 Task: Create List Leadership in Board Public Speaking Tips to Workspace Cash Management. Create List Mentoring in Board User Research to Workspace Cash Management. Create List Coaching in Board Customer Service Knowledge Base Development and Management to Workspace Cash Management
Action: Mouse moved to (97, 302)
Screenshot: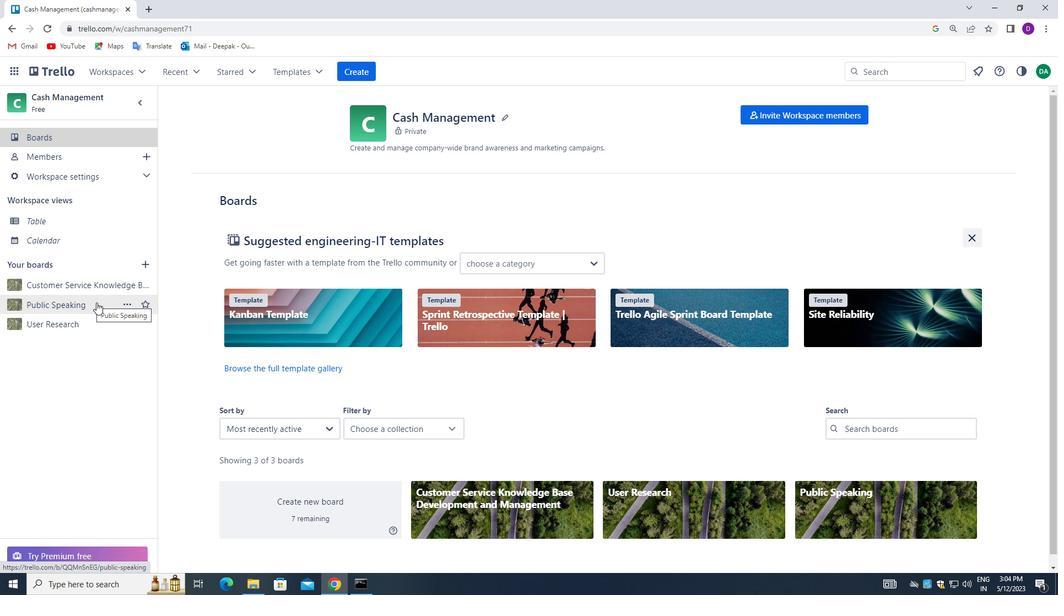 
Action: Mouse pressed left at (97, 302)
Screenshot: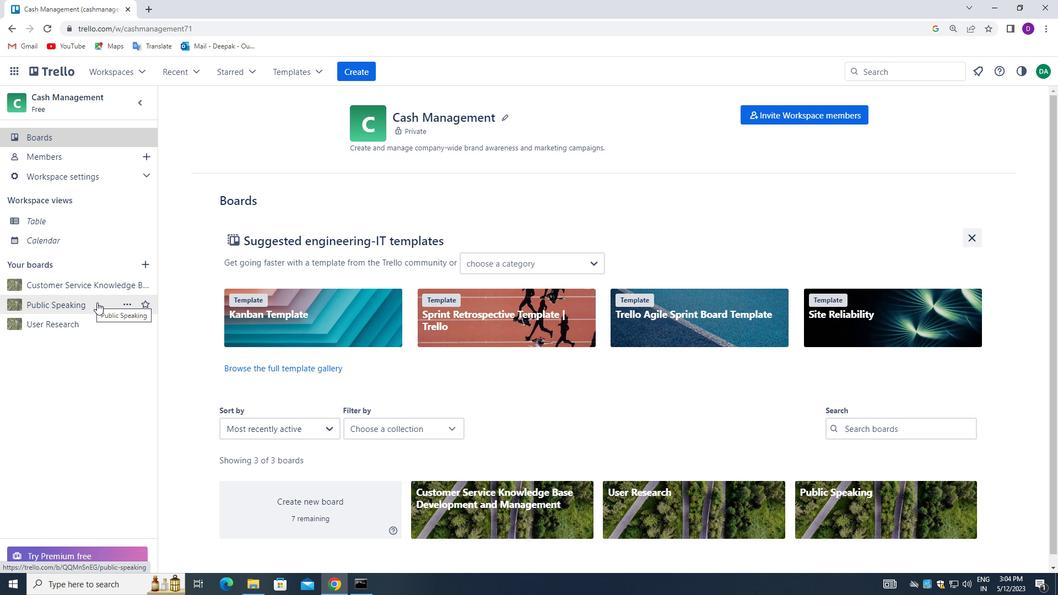 
Action: Mouse moved to (203, 138)
Screenshot: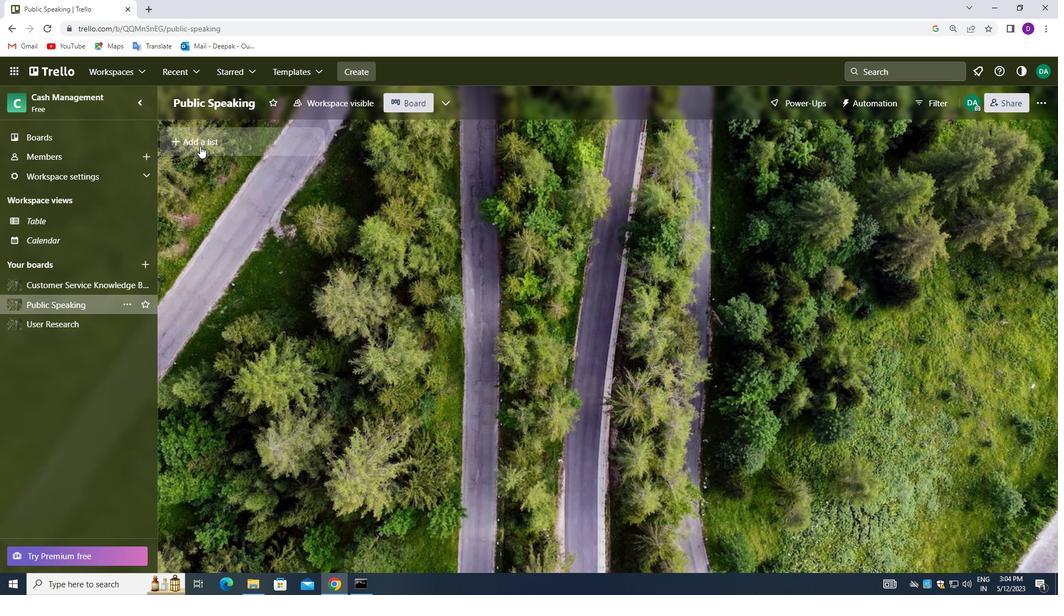 
Action: Mouse pressed left at (203, 138)
Screenshot: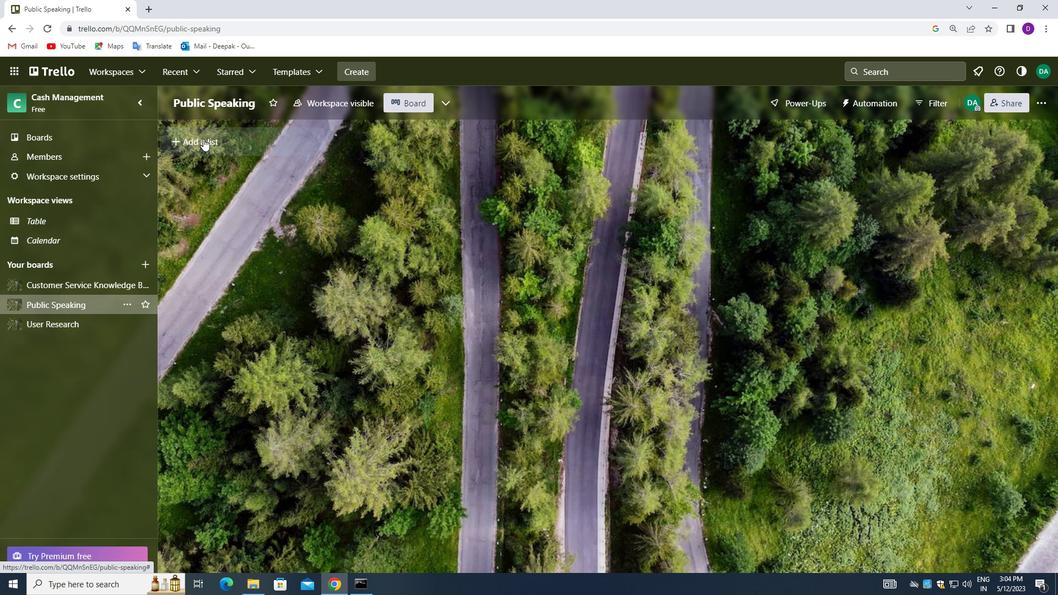 
Action: Mouse moved to (203, 148)
Screenshot: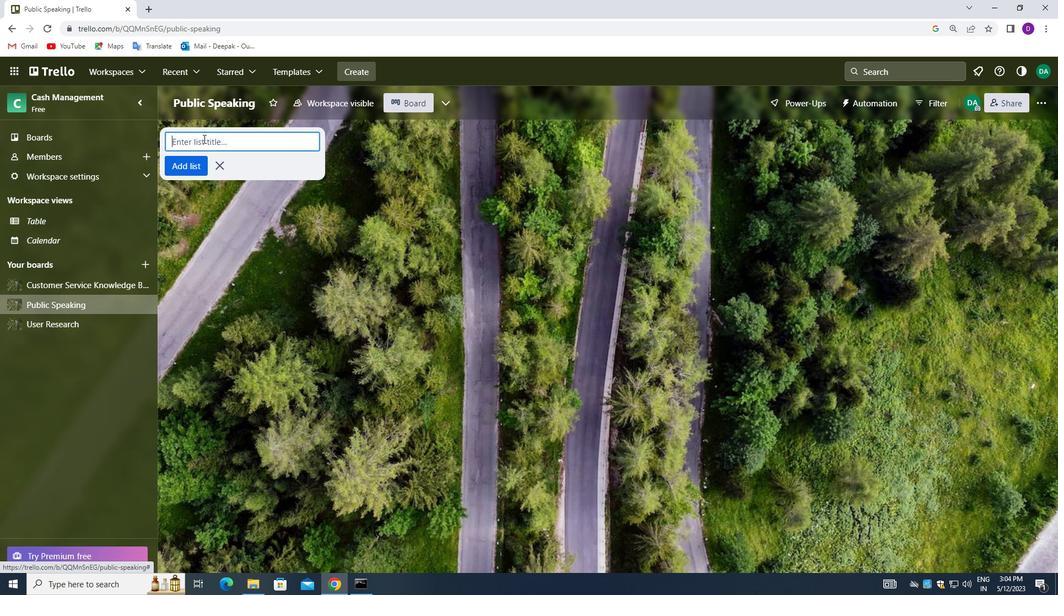 
Action: Key pressed <Key.shift>LEADERSHIP
Screenshot: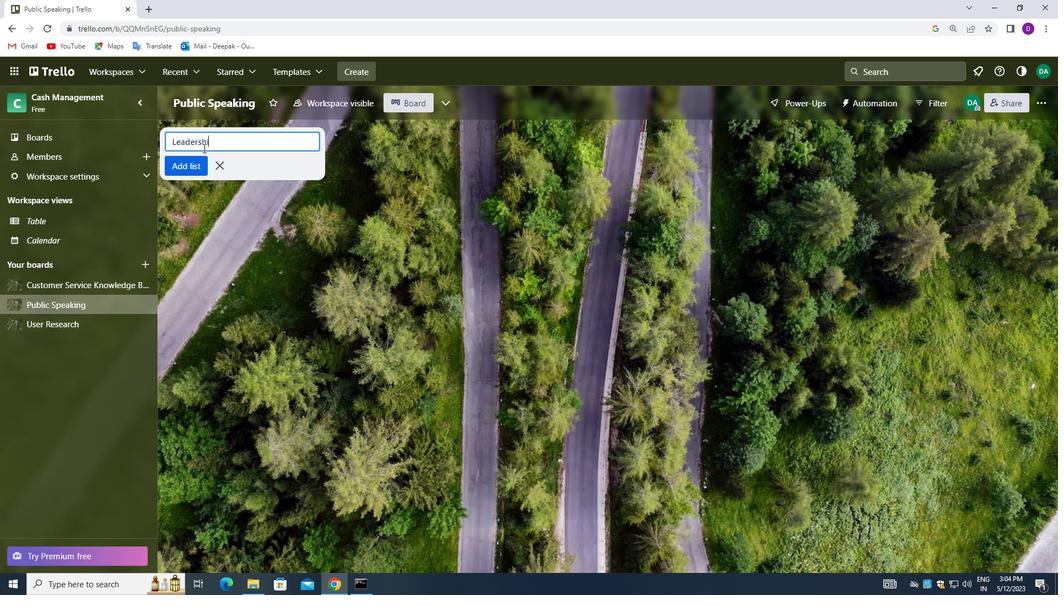 
Action: Mouse moved to (185, 164)
Screenshot: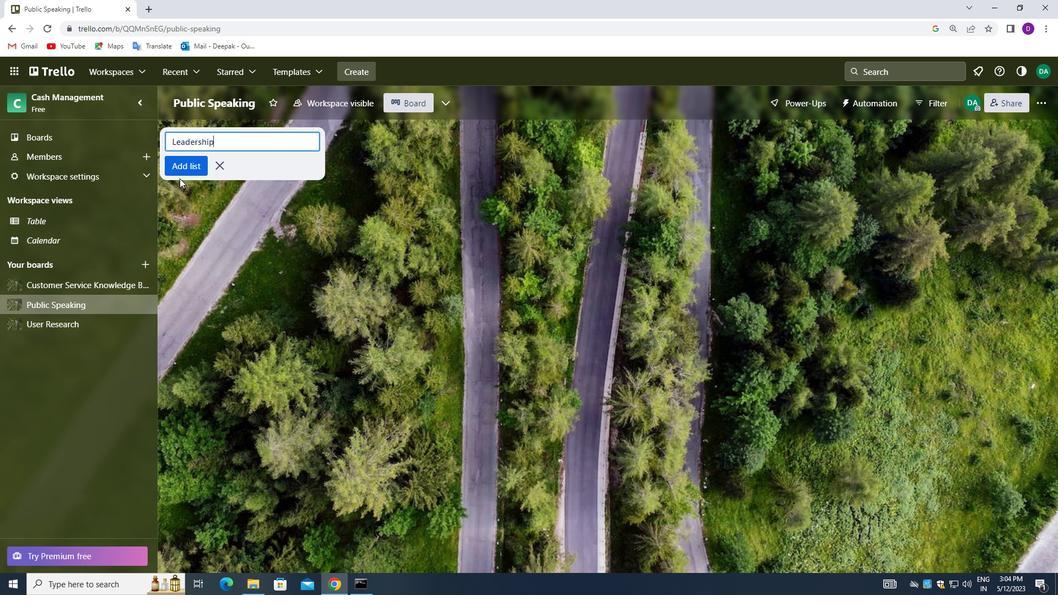 
Action: Mouse pressed left at (185, 164)
Screenshot: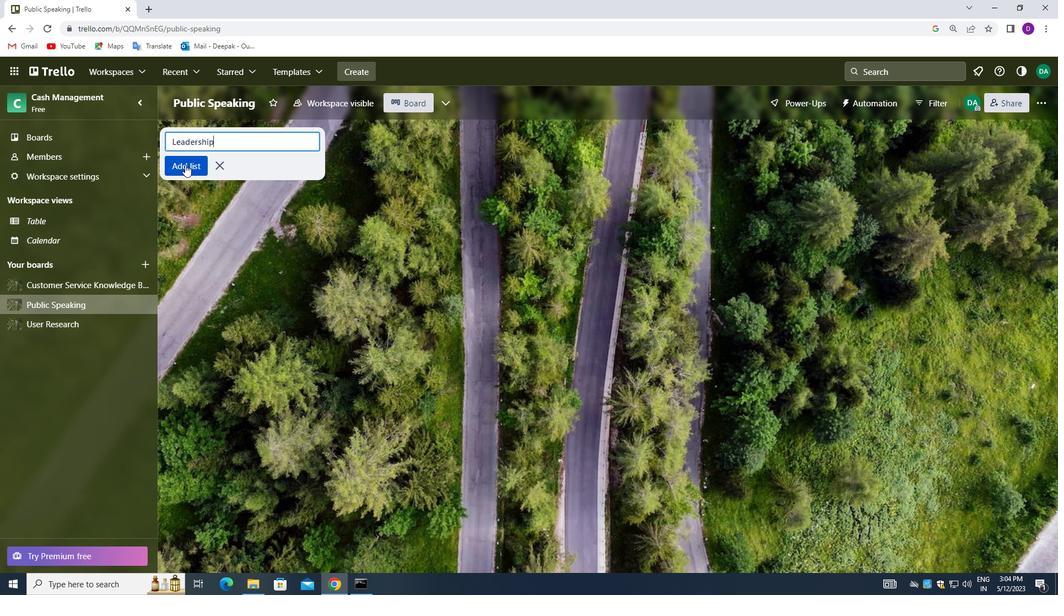 
Action: Mouse moved to (61, 318)
Screenshot: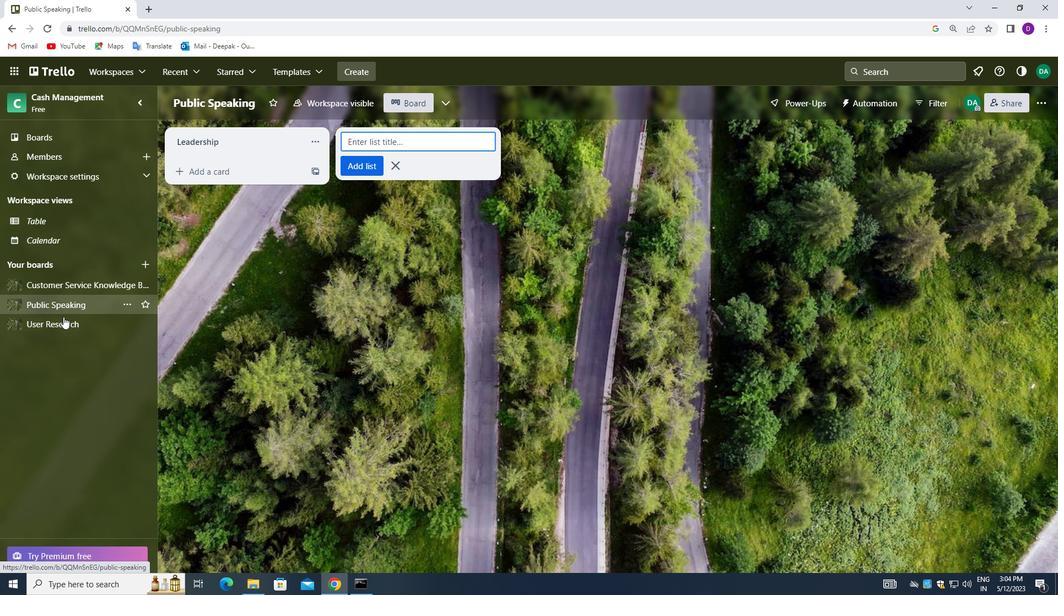 
Action: Mouse pressed left at (61, 318)
Screenshot: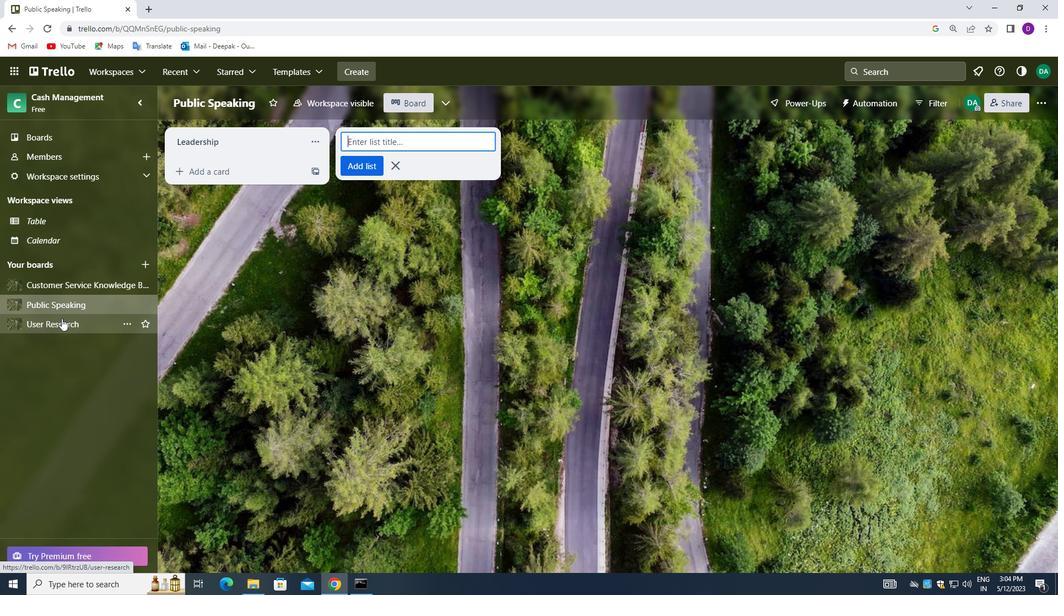 
Action: Mouse moved to (105, 333)
Screenshot: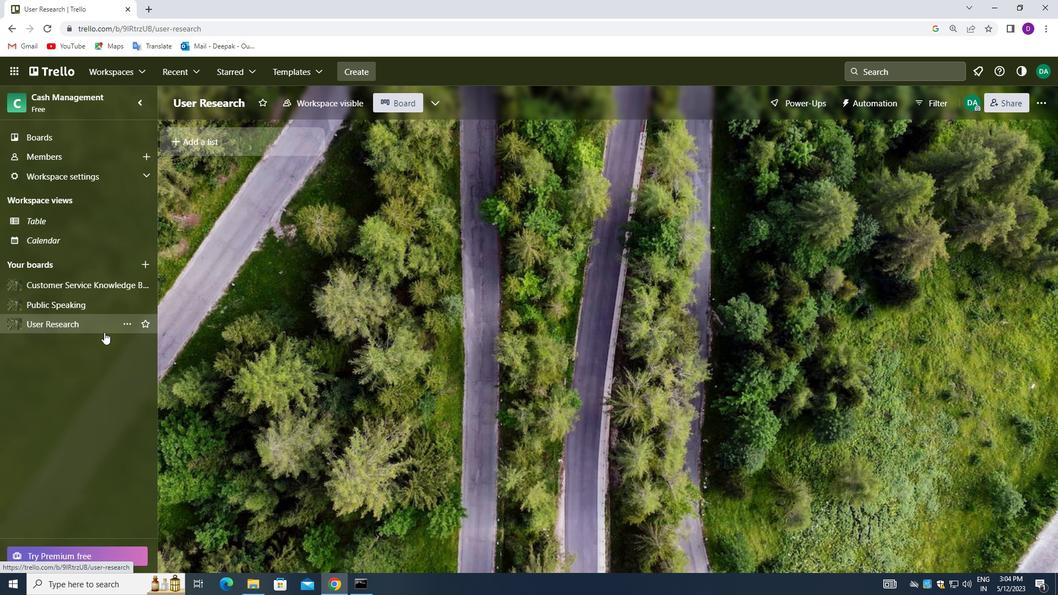 
Action: Key pressed <Key.shift><Key.shift><Key.shift><Key.shift><Key.shift><Key.shift><Key.shift>MEN
Screenshot: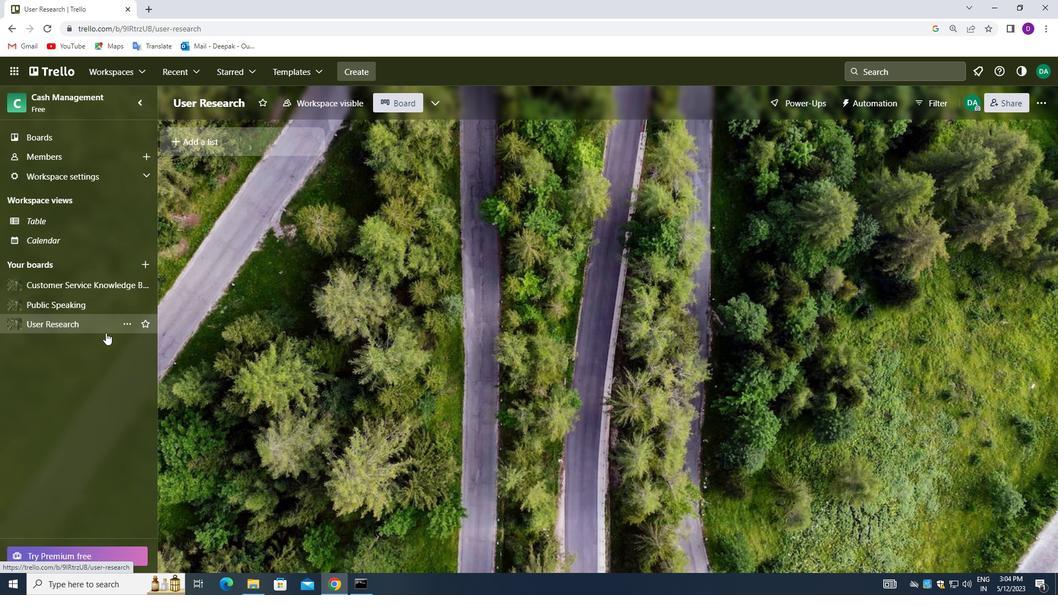 
Action: Mouse moved to (106, 333)
Screenshot: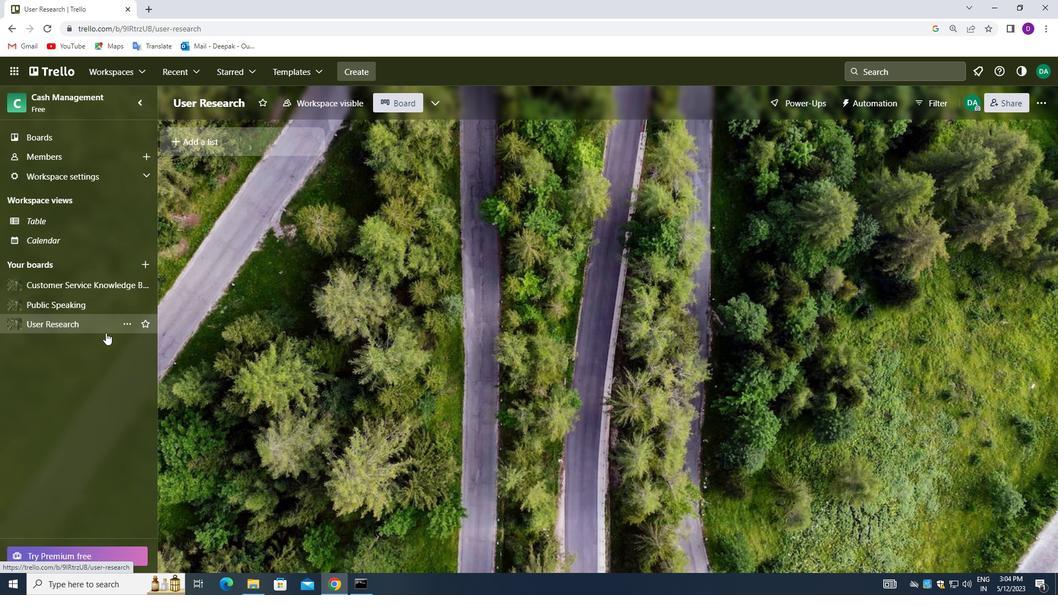 
Action: Key pressed TO
Screenshot: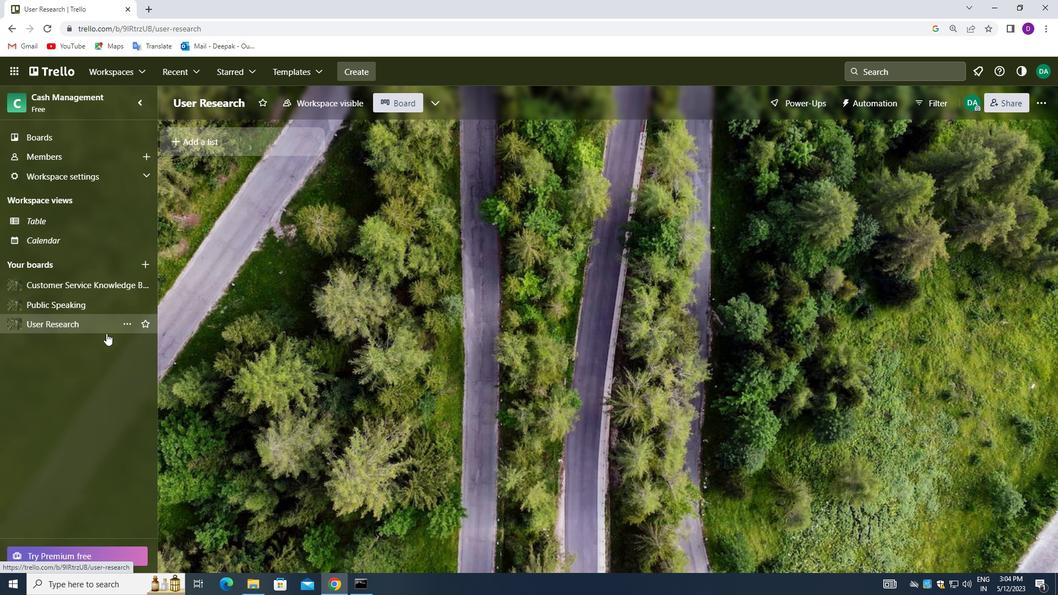 
Action: Mouse moved to (196, 146)
Screenshot: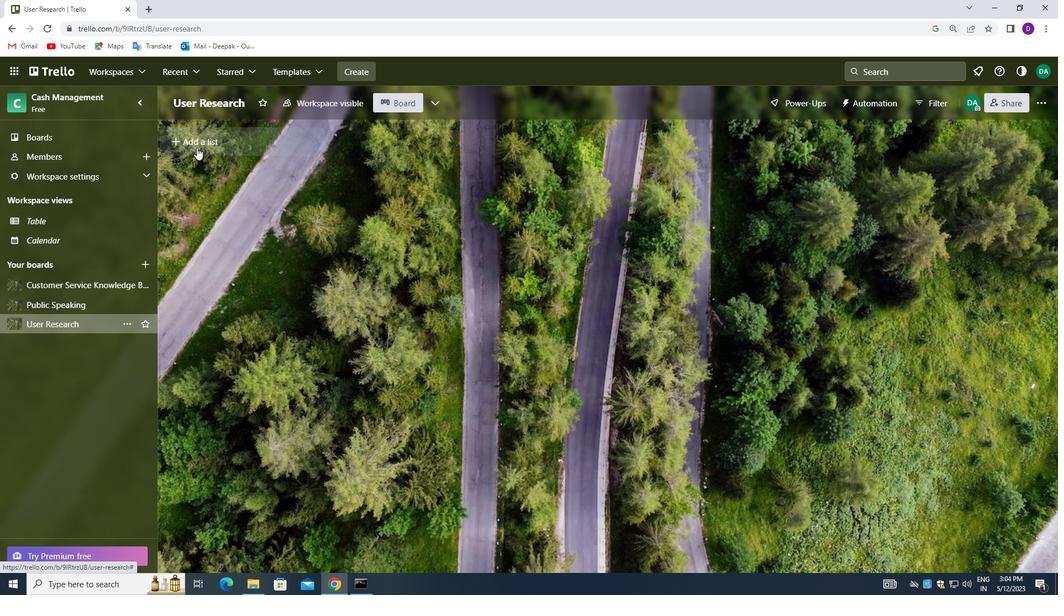 
Action: Mouse pressed left at (196, 146)
Screenshot: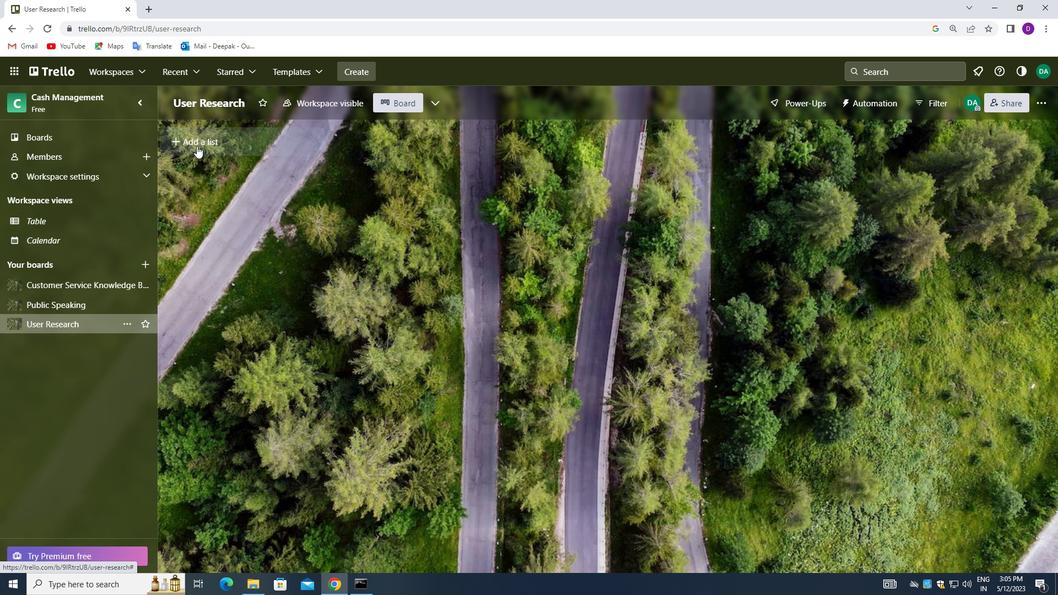 
Action: Mouse moved to (201, 140)
Screenshot: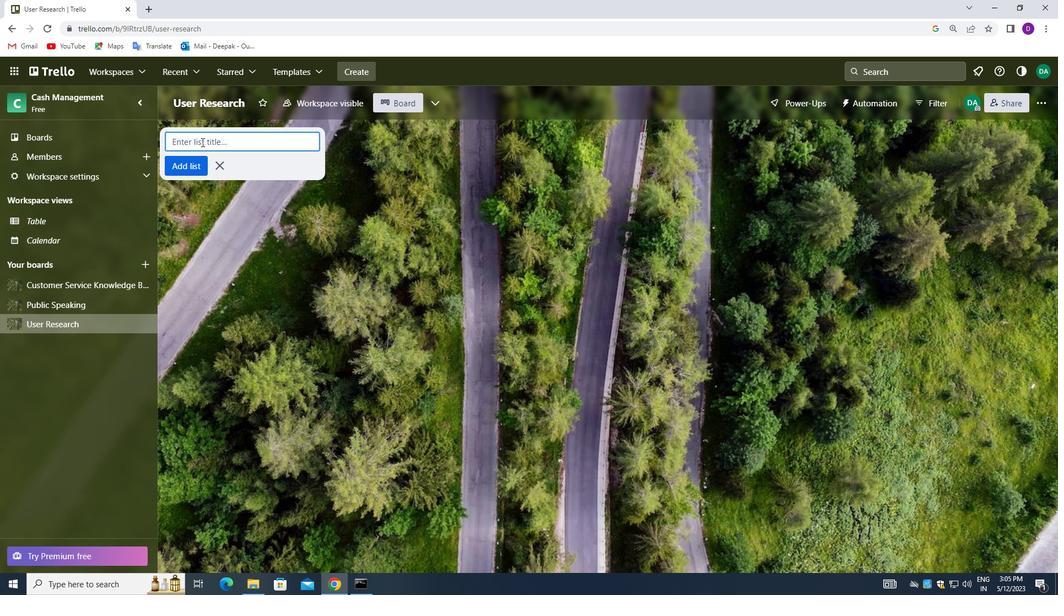 
Action: Mouse pressed left at (201, 140)
Screenshot: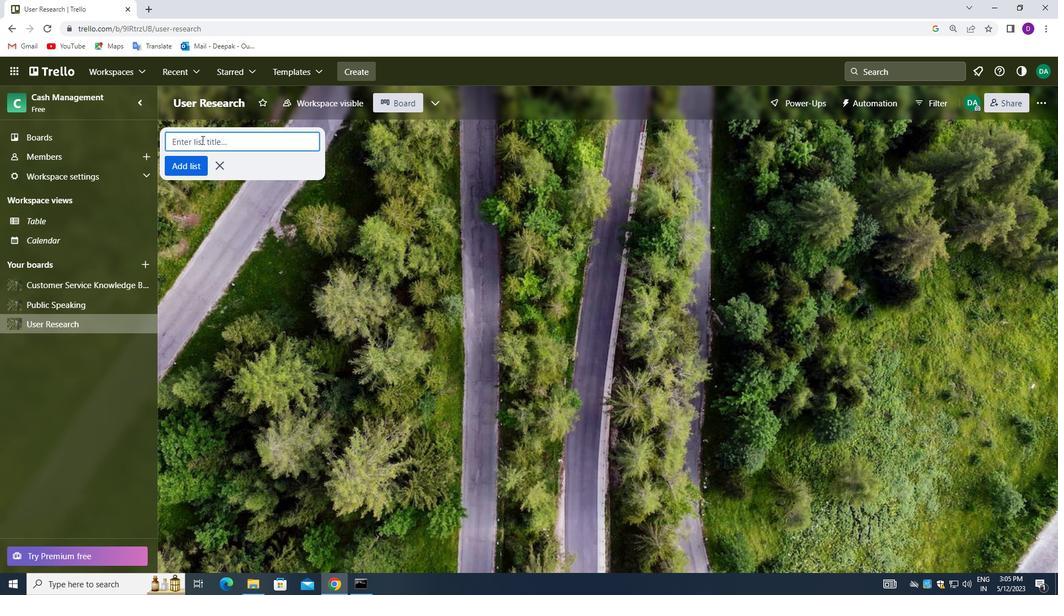 
Action: Mouse moved to (201, 140)
Screenshot: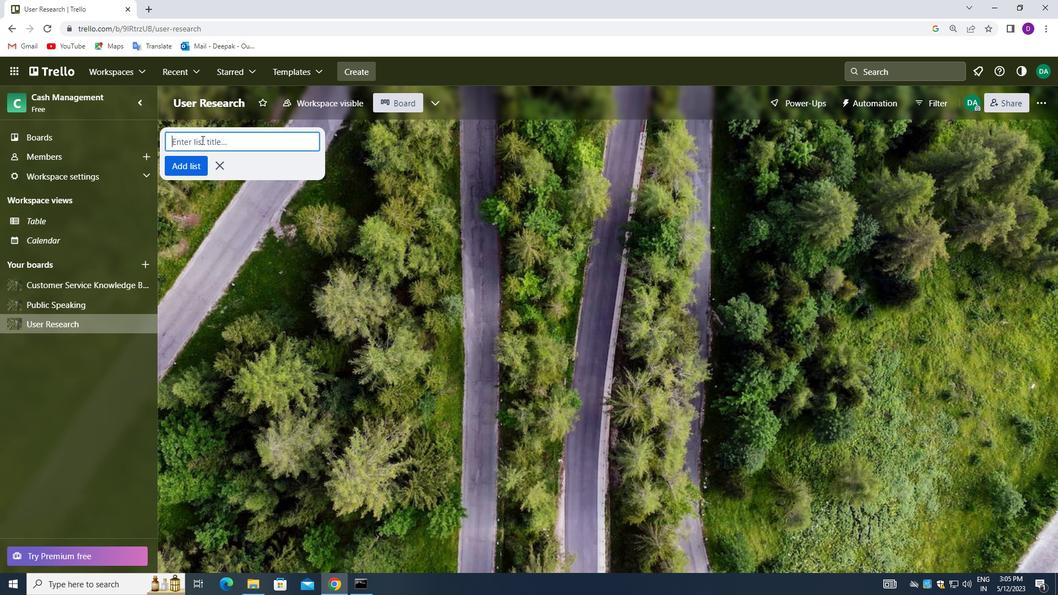 
Action: Key pressed <Key.shift><Key.shift><Key.shift><Key.shift><Key.shift><Key.shift><Key.shift><Key.shift><Key.shift><Key.shift><Key.shift>MENTORctrl+ING
Screenshot: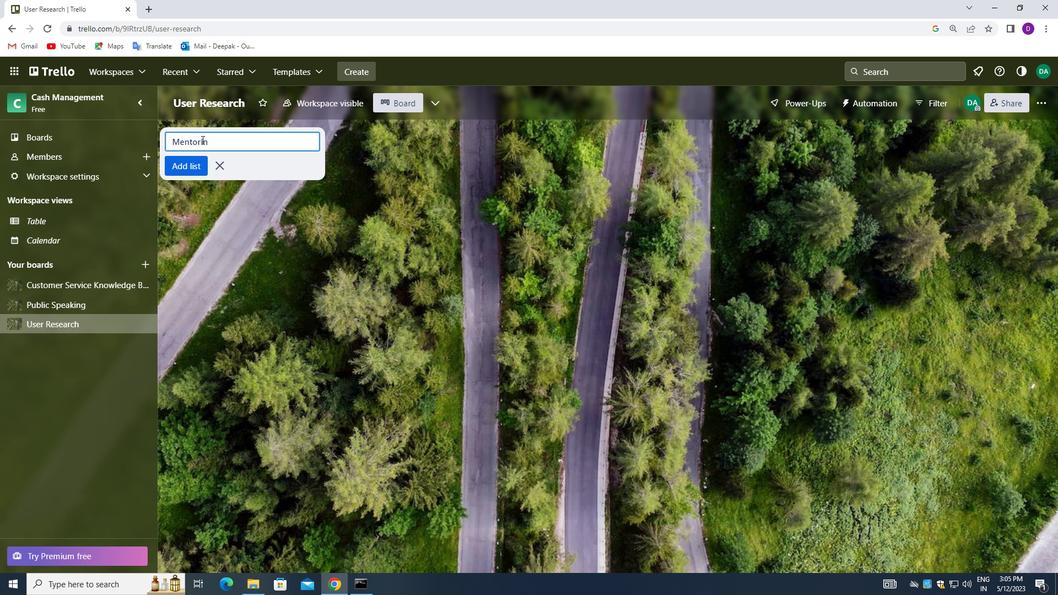 
Action: Mouse moved to (183, 165)
Screenshot: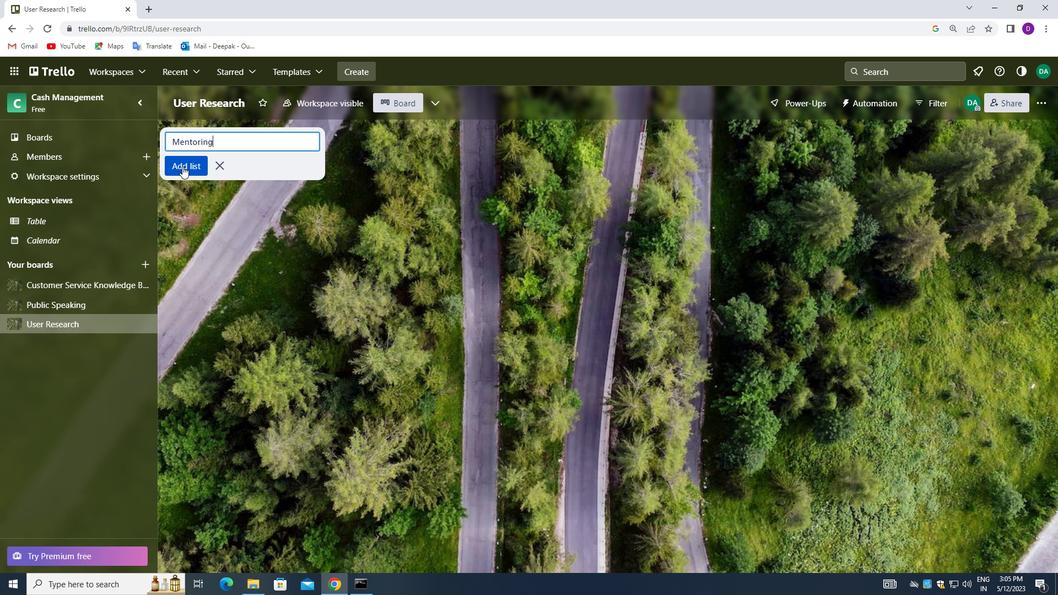
Action: Mouse pressed left at (183, 165)
Screenshot: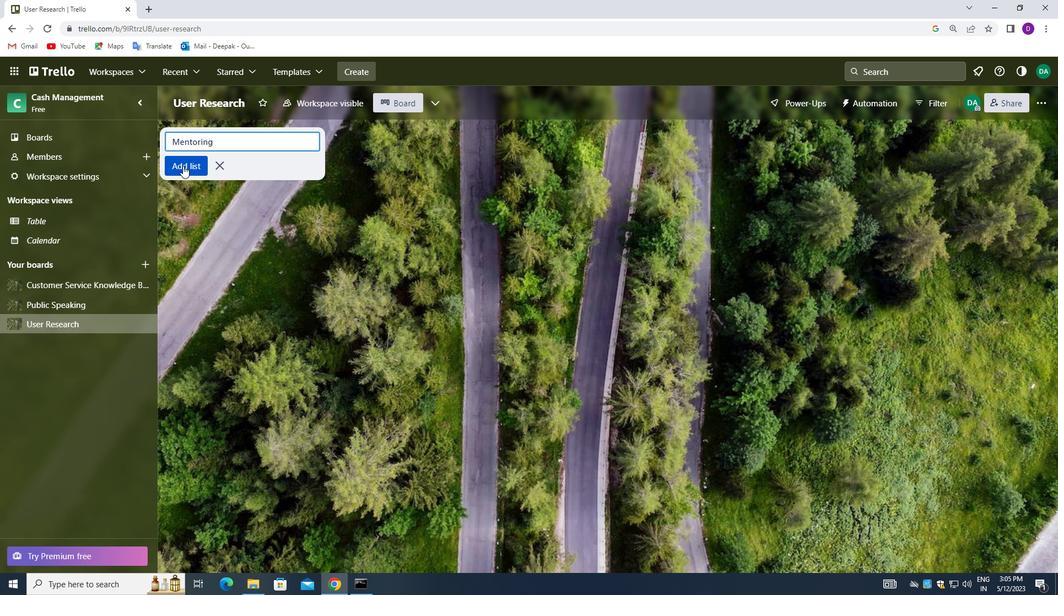 
Action: Mouse moved to (92, 290)
Screenshot: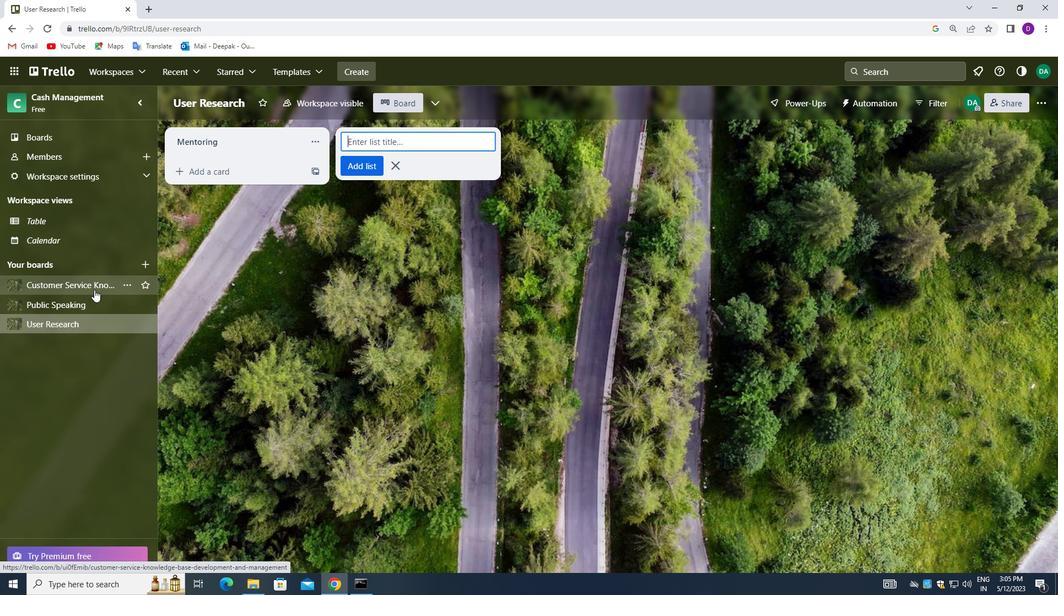 
Action: Mouse pressed left at (92, 290)
Screenshot: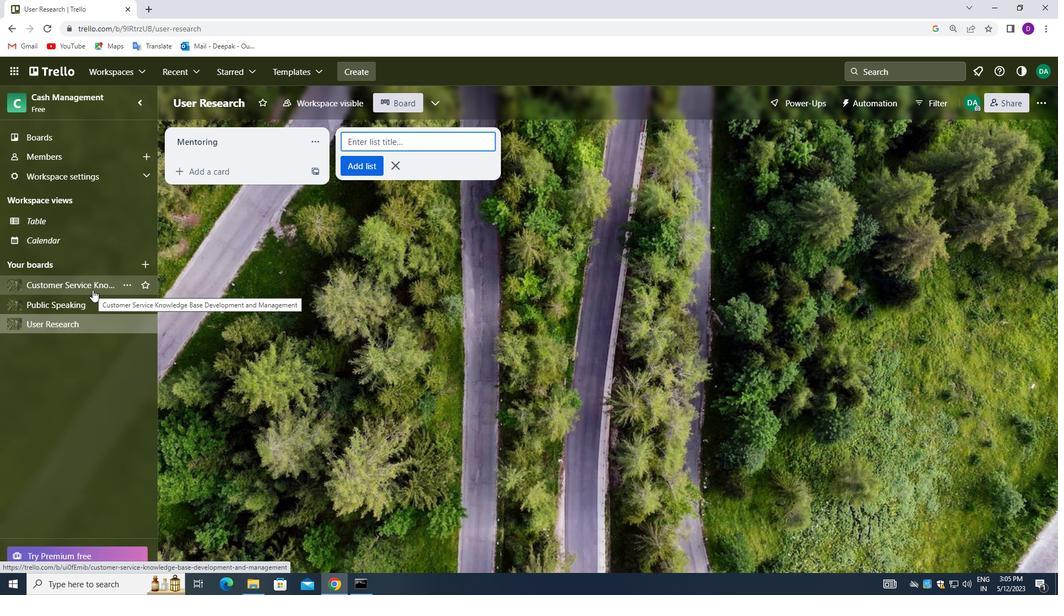 
Action: Mouse moved to (200, 146)
Screenshot: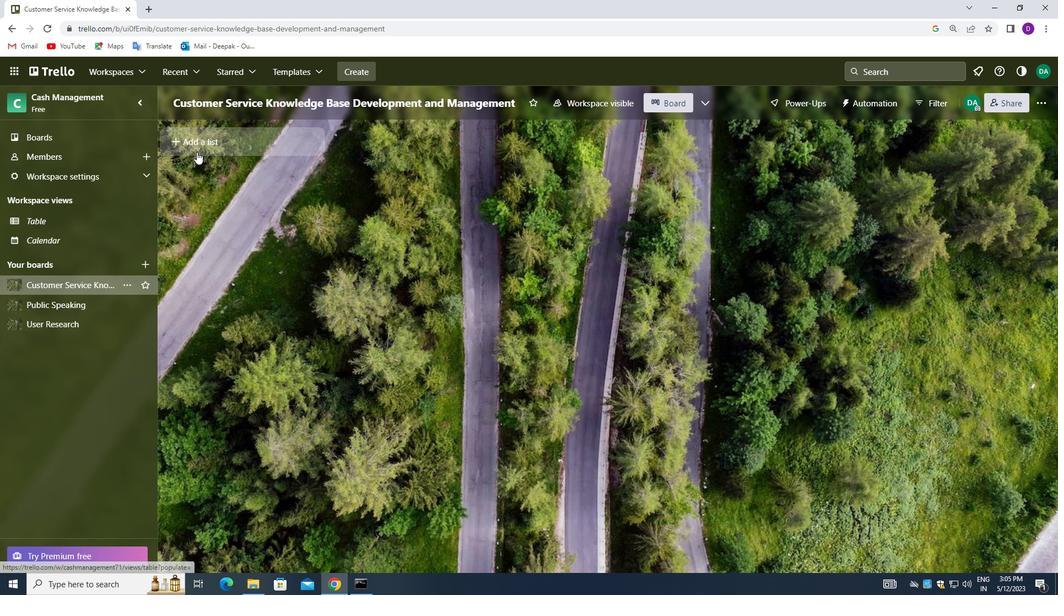 
Action: Mouse pressed left at (200, 146)
Screenshot: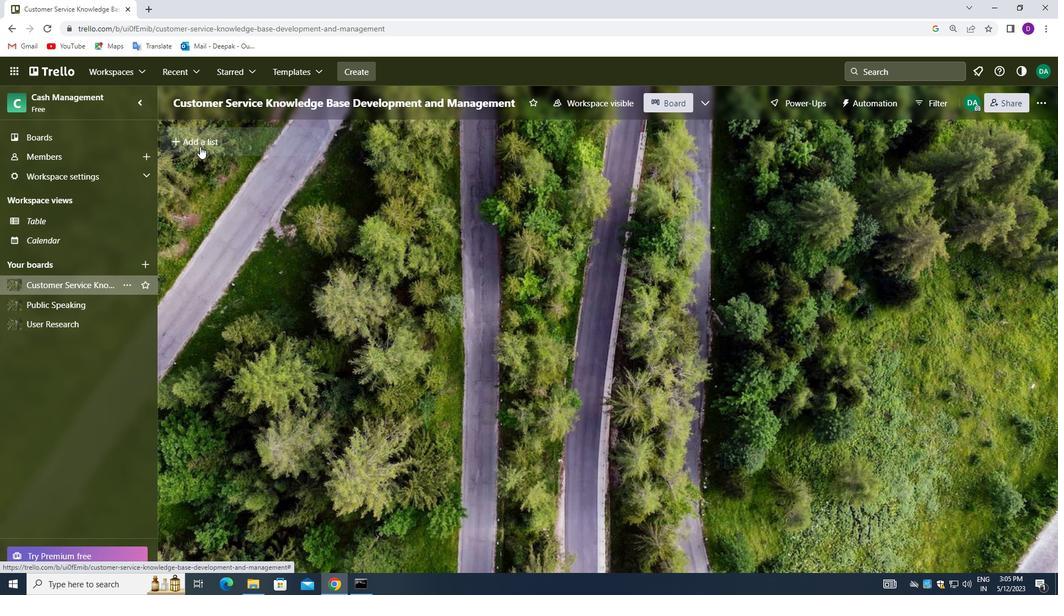 
Action: Mouse moved to (222, 140)
Screenshot: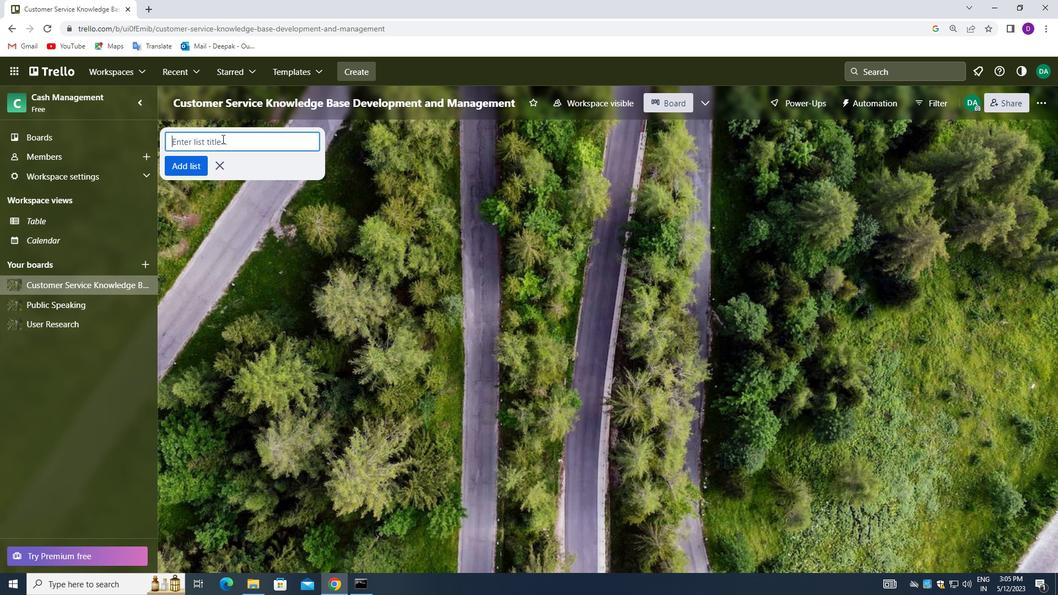 
Action: Mouse pressed left at (222, 140)
Screenshot: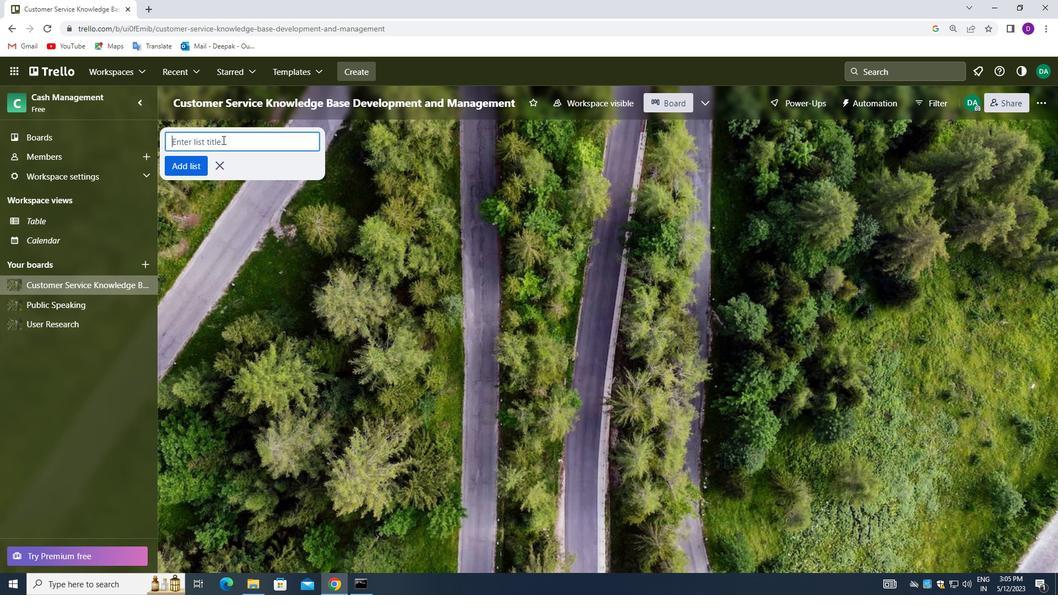 
Action: Key pressed <Key.shift>COACHING
Screenshot: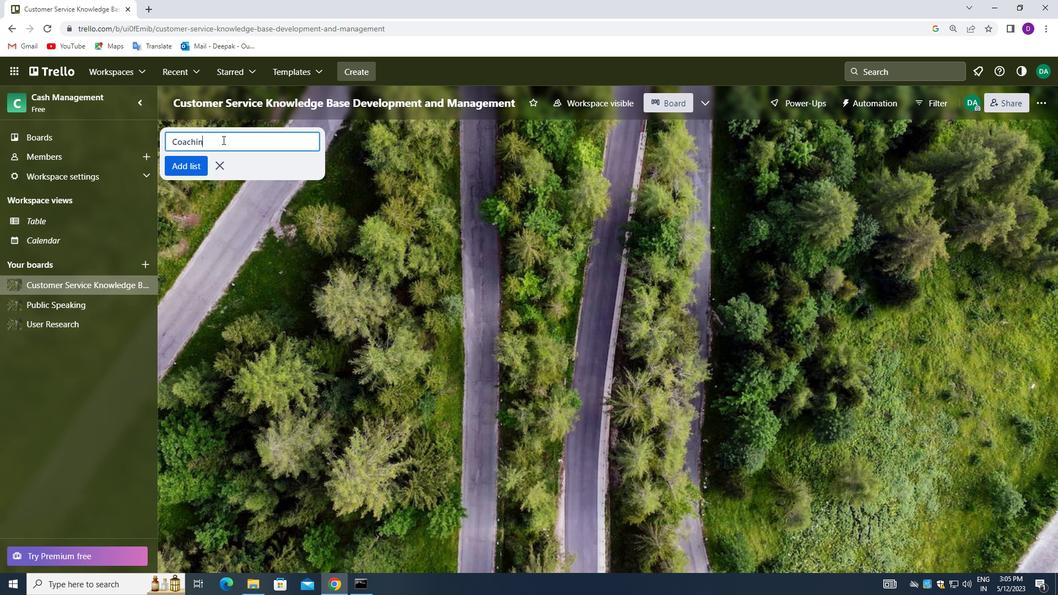 
Action: Mouse moved to (185, 163)
Screenshot: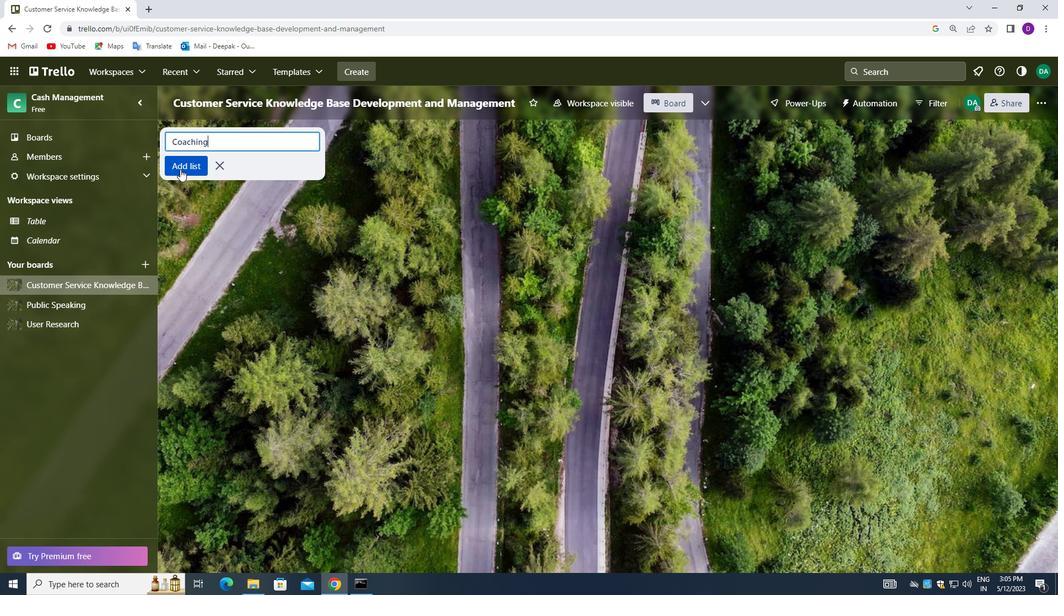 
Action: Mouse pressed left at (185, 163)
Screenshot: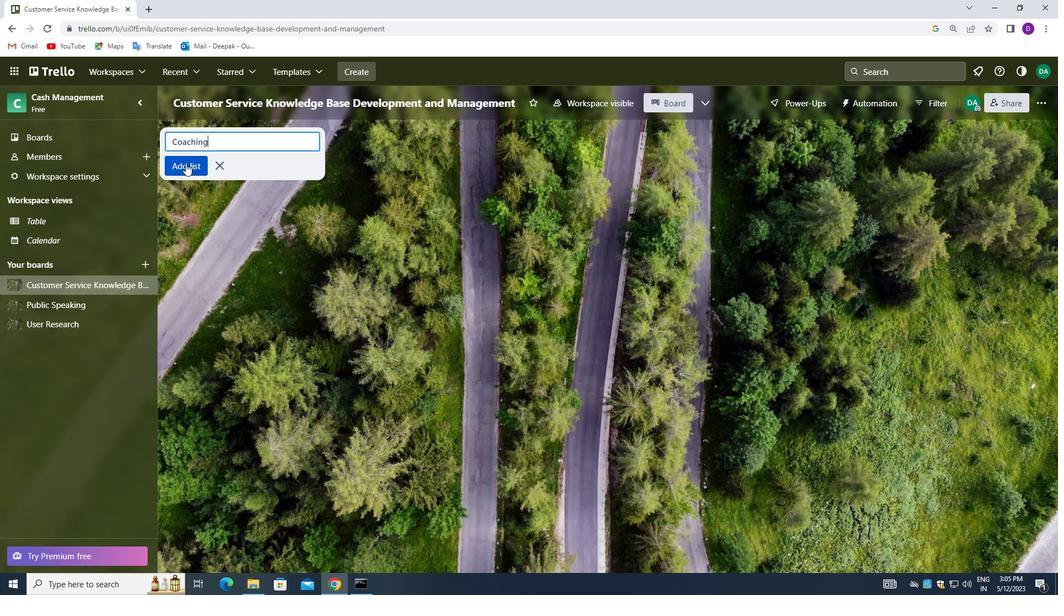 
Action: Mouse moved to (83, 141)
Screenshot: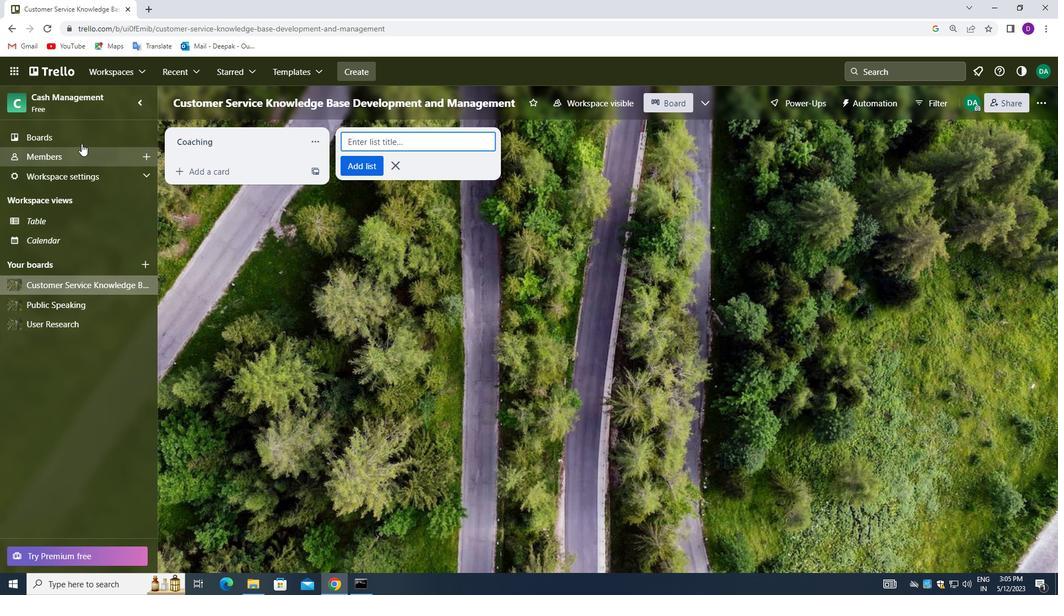 
Action: Mouse pressed left at (83, 141)
Screenshot: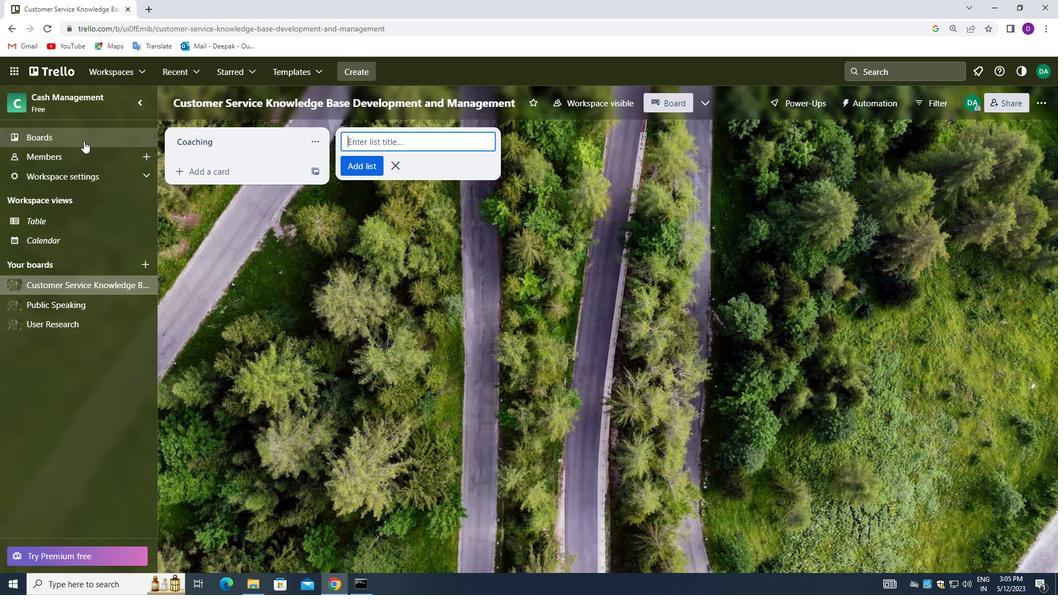 
Action: Mouse moved to (320, 590)
Screenshot: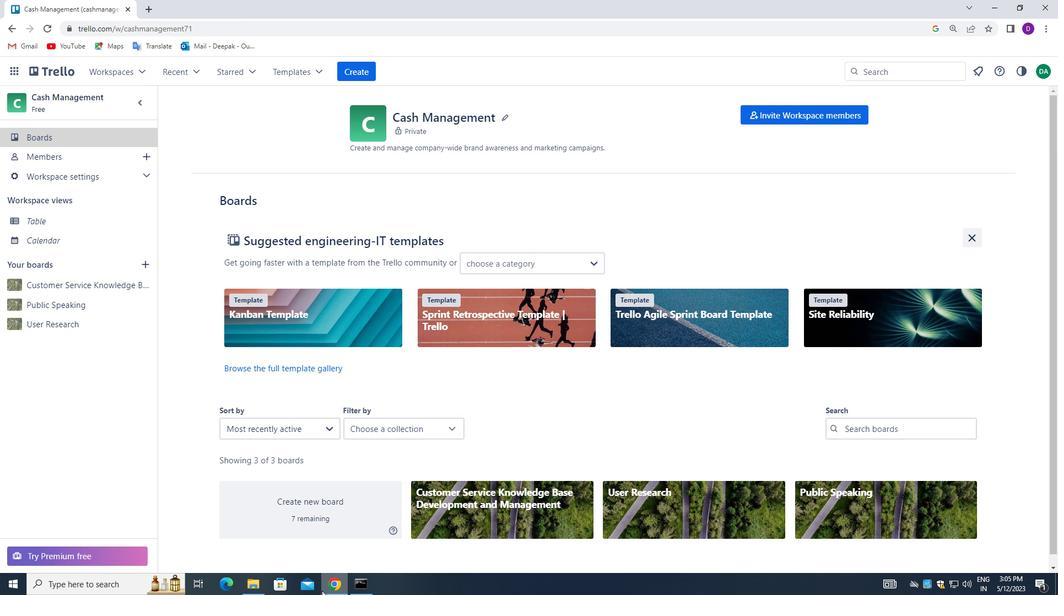 
